 Task: Use the formula "DEC2BIN" in spreadsheet "Project protfolio".
Action: Mouse moved to (624, 97)
Screenshot: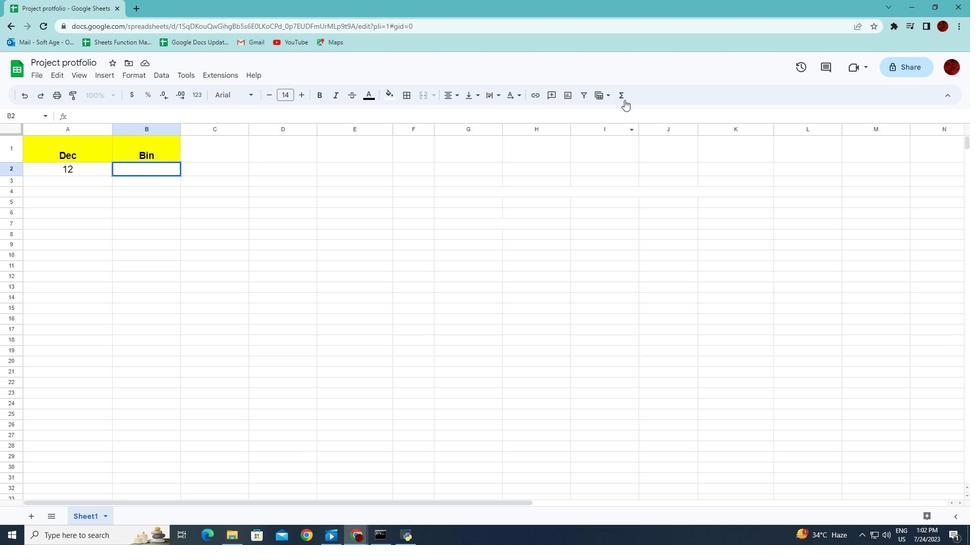 
Action: Mouse pressed left at (624, 97)
Screenshot: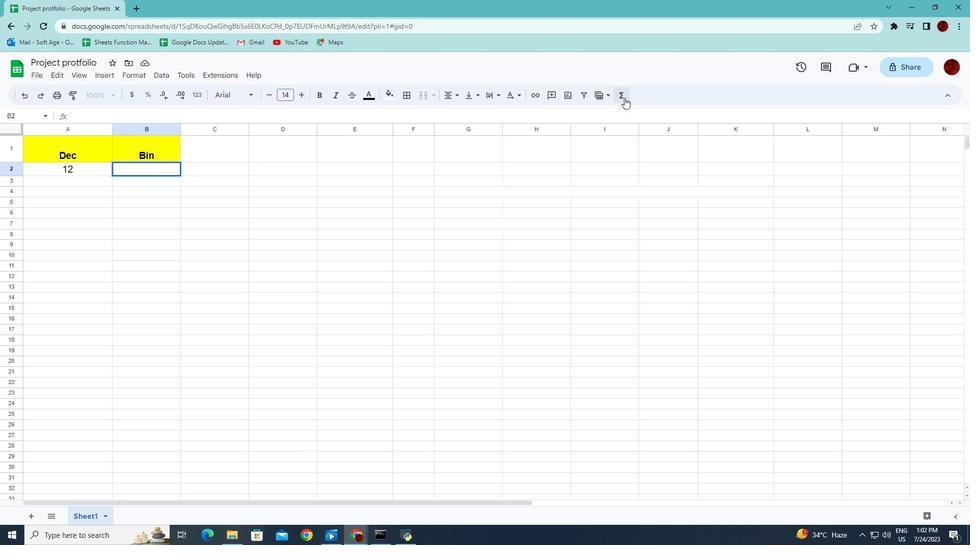 
Action: Mouse moved to (825, 211)
Screenshot: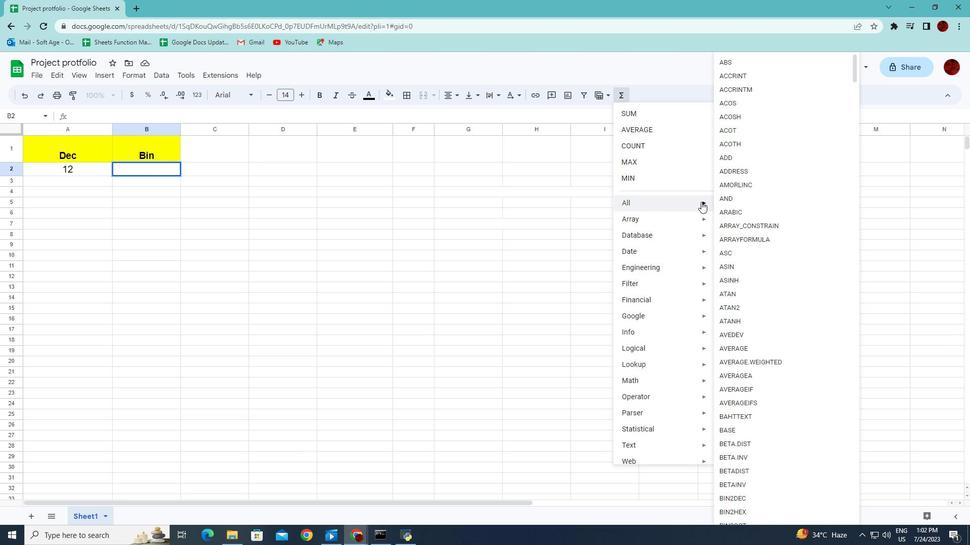 
Action: Mouse scrolled (825, 210) with delta (0, 0)
Screenshot: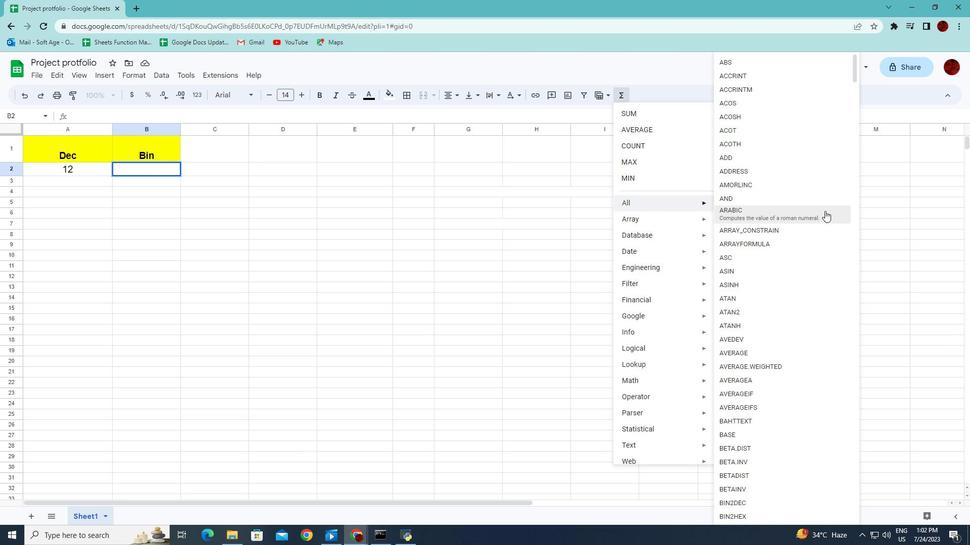 
Action: Mouse scrolled (825, 210) with delta (0, 0)
Screenshot: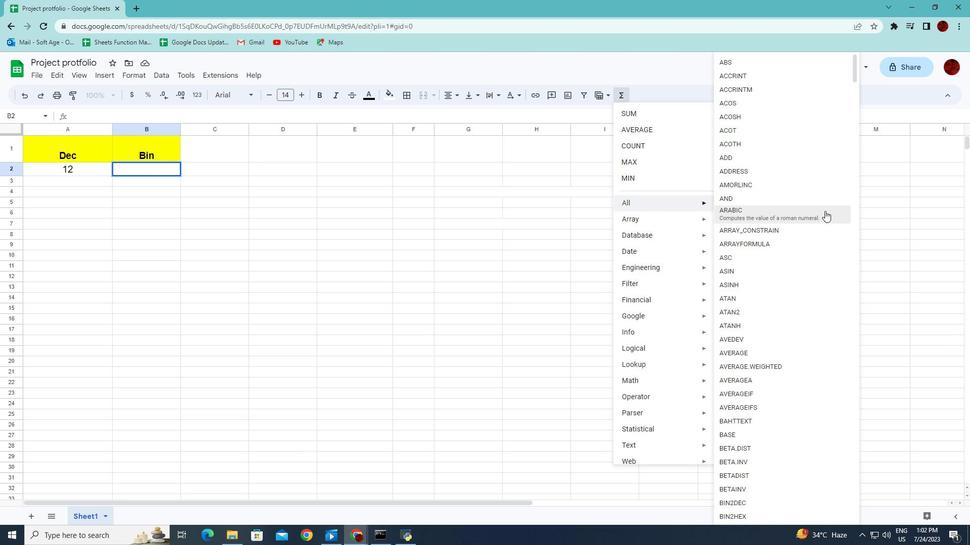 
Action: Mouse scrolled (825, 210) with delta (0, 0)
Screenshot: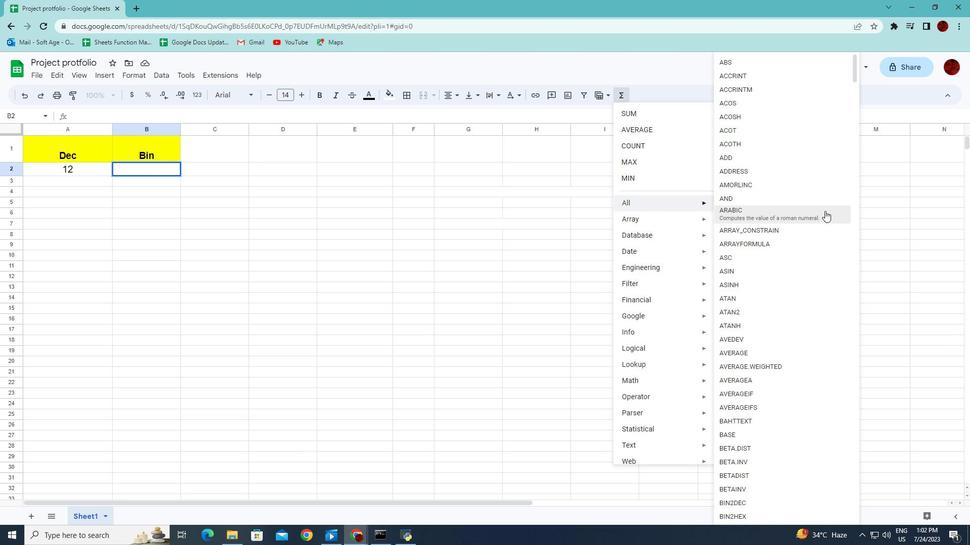 
Action: Mouse scrolled (825, 210) with delta (0, 0)
Screenshot: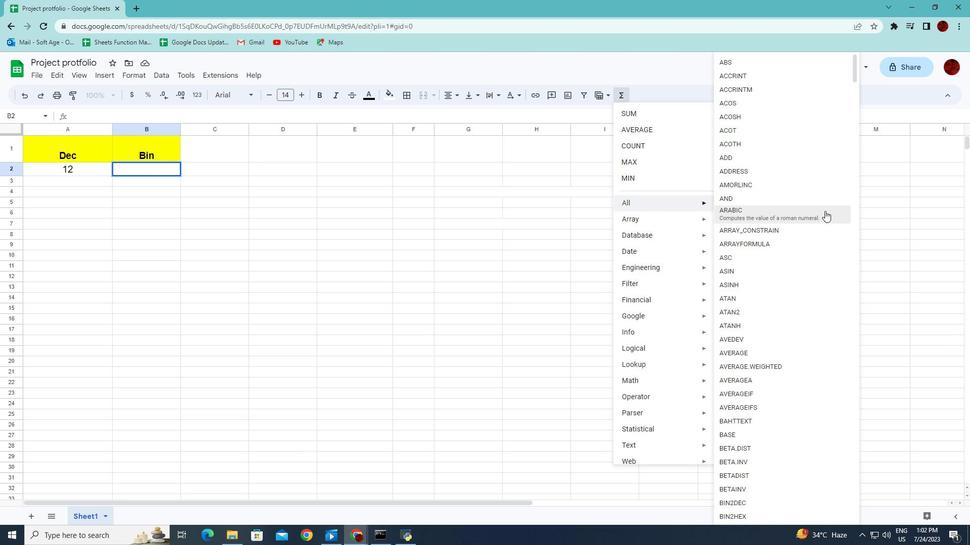 
Action: Mouse scrolled (825, 210) with delta (0, 0)
Screenshot: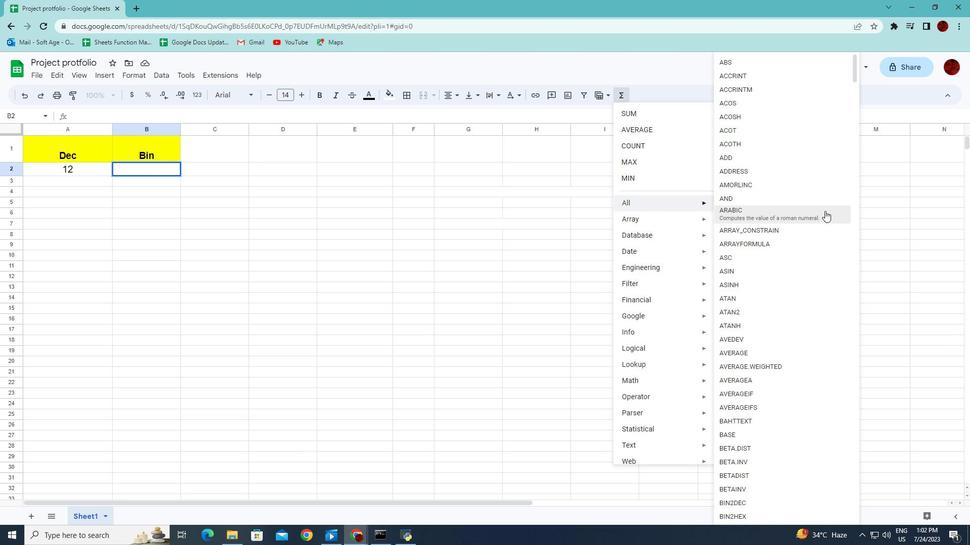 
Action: Mouse scrolled (825, 210) with delta (0, 0)
Screenshot: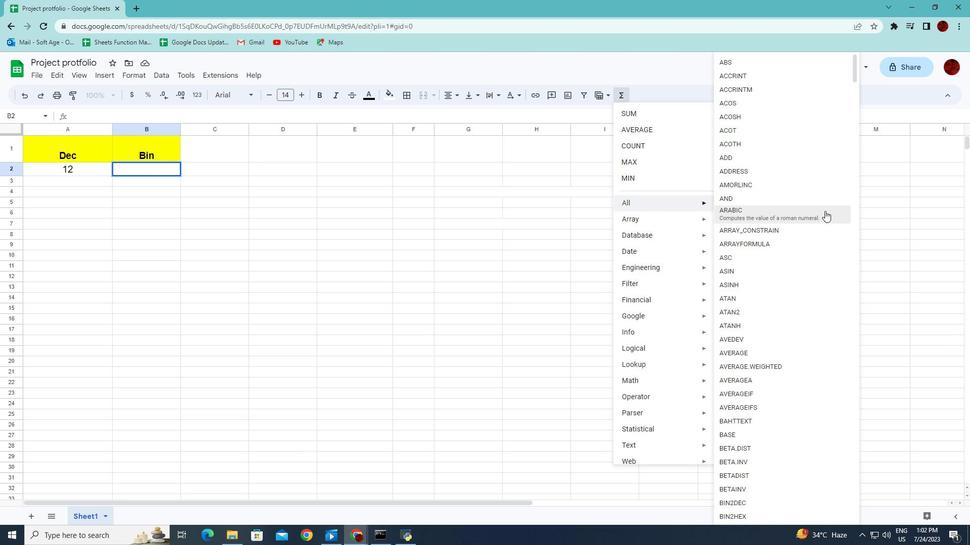 
Action: Mouse scrolled (825, 210) with delta (0, 0)
Screenshot: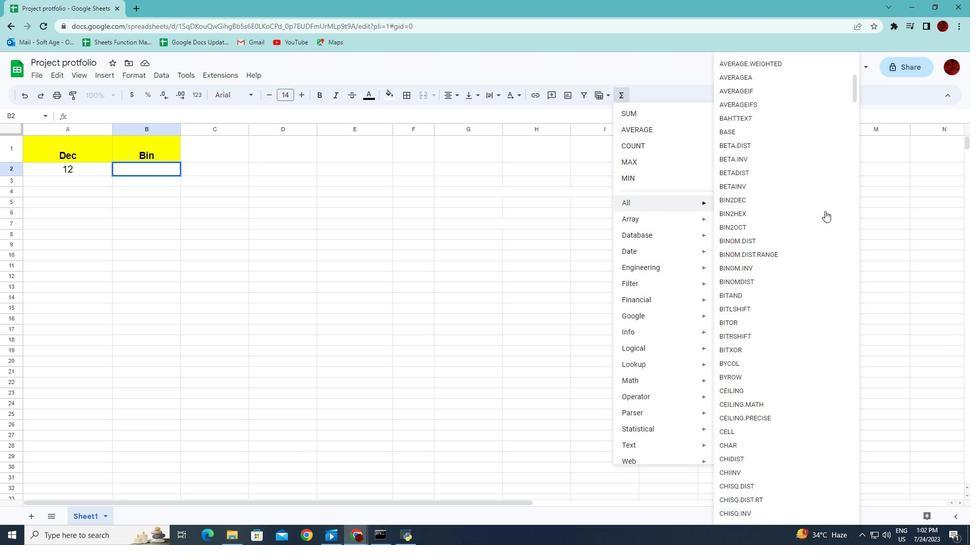 
Action: Mouse scrolled (825, 210) with delta (0, 0)
Screenshot: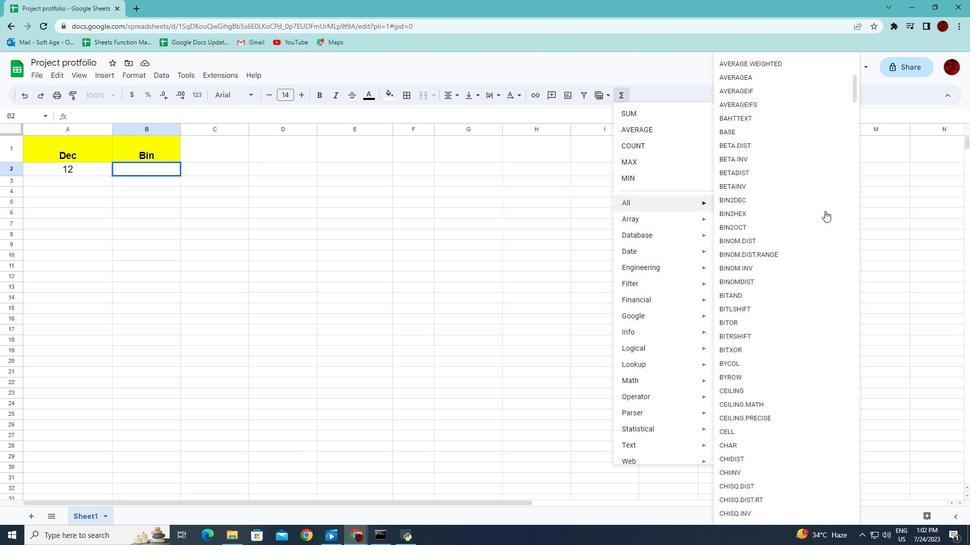 
Action: Mouse scrolled (825, 210) with delta (0, 0)
Screenshot: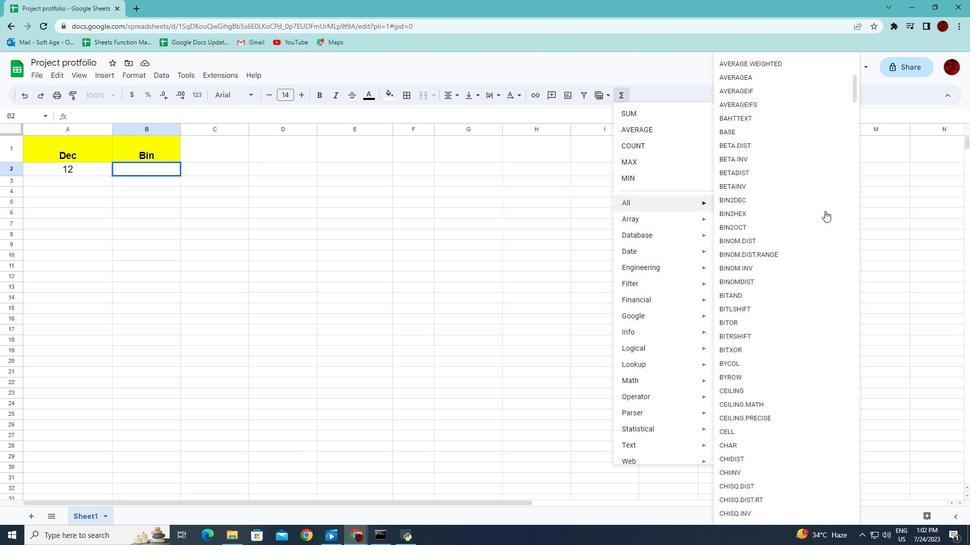
Action: Mouse scrolled (825, 210) with delta (0, 0)
Screenshot: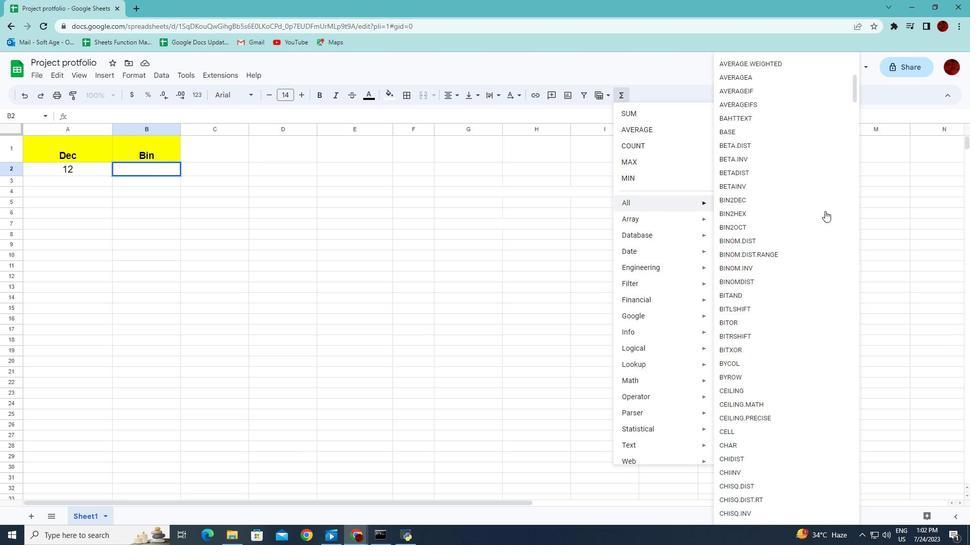 
Action: Mouse scrolled (825, 210) with delta (0, 0)
Screenshot: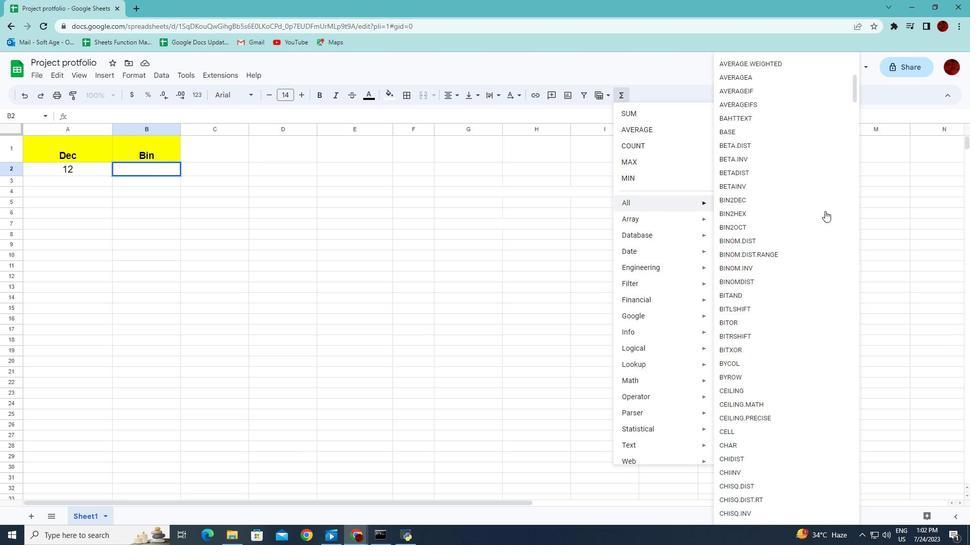 
Action: Mouse scrolled (825, 210) with delta (0, 0)
Screenshot: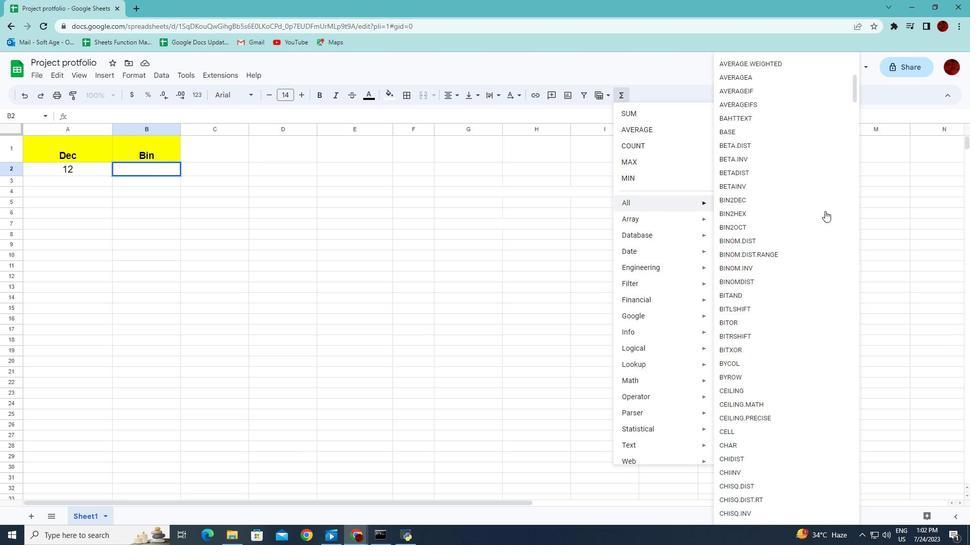 
Action: Mouse scrolled (825, 210) with delta (0, 0)
Screenshot: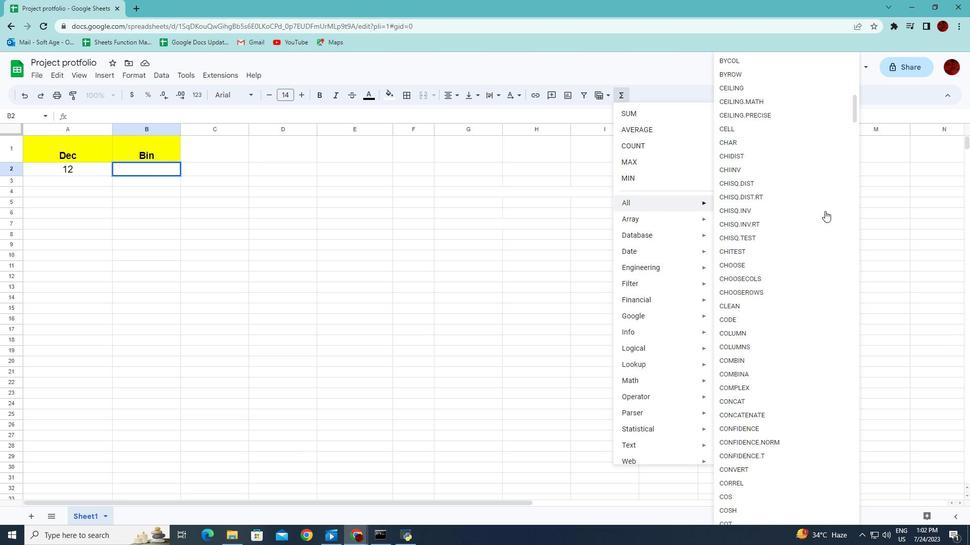 
Action: Mouse scrolled (825, 210) with delta (0, 0)
Screenshot: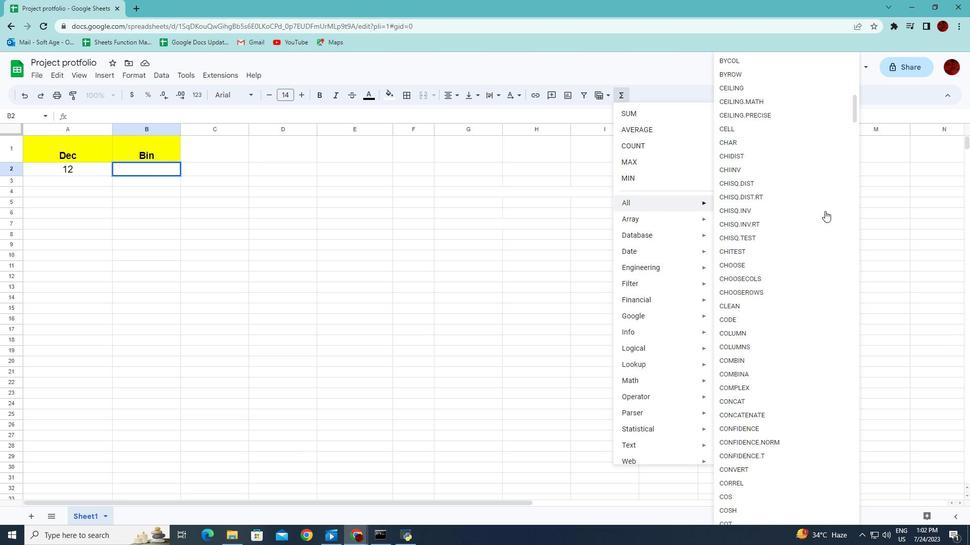 
Action: Mouse scrolled (825, 210) with delta (0, 0)
Screenshot: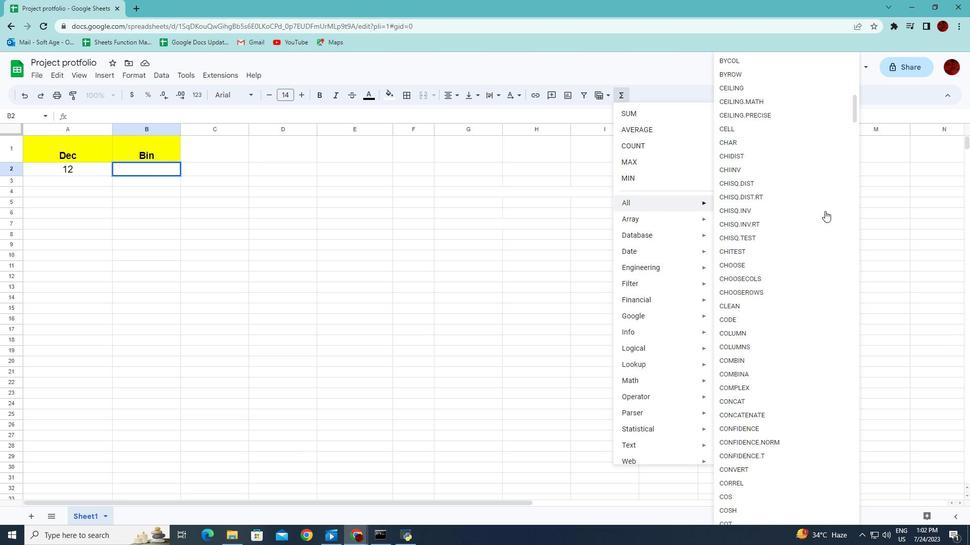 
Action: Mouse scrolled (825, 210) with delta (0, 0)
Screenshot: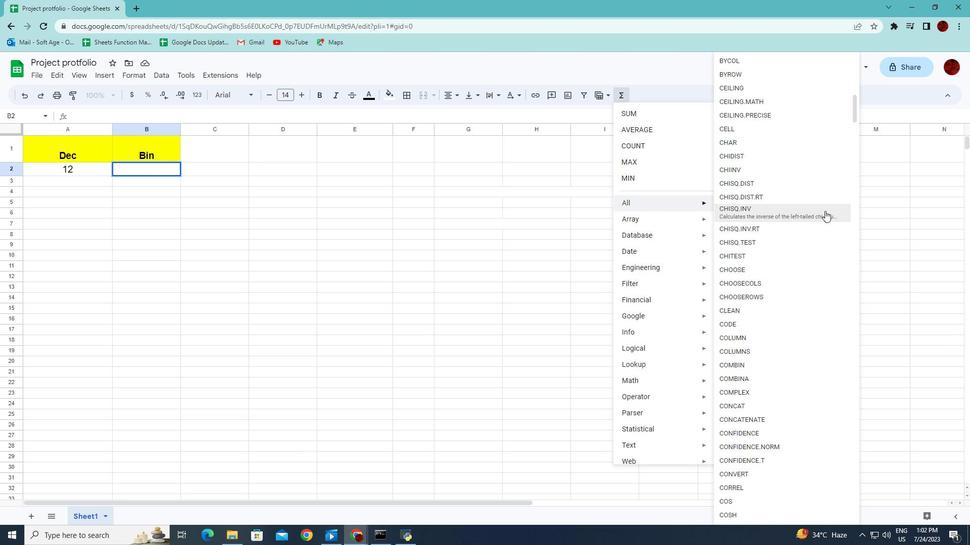 
Action: Mouse scrolled (825, 210) with delta (0, 0)
Screenshot: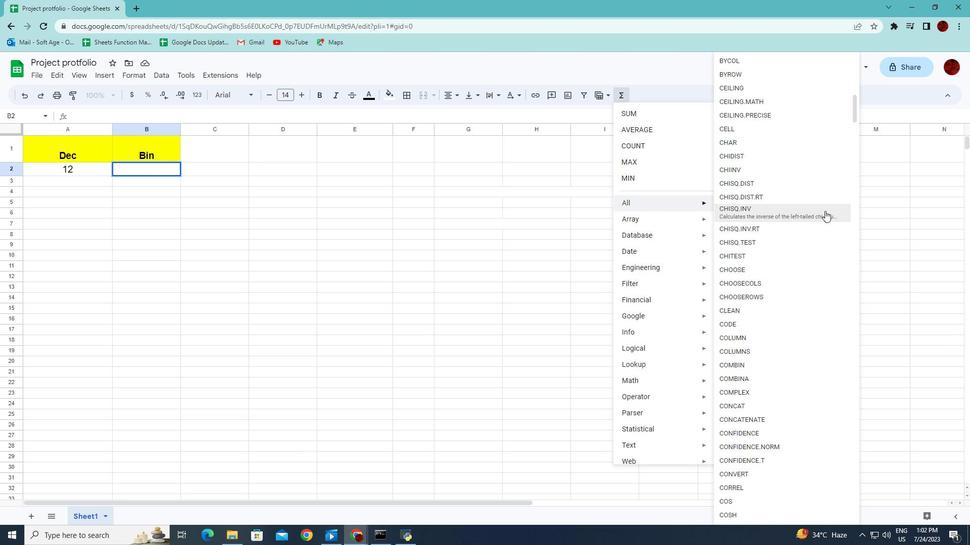 
Action: Mouse scrolled (825, 210) with delta (0, 0)
Screenshot: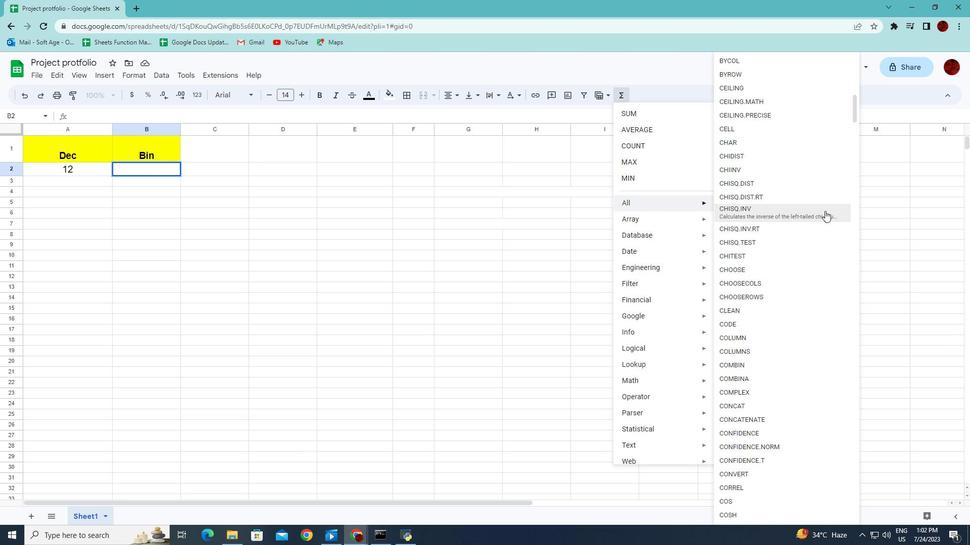 
Action: Mouse scrolled (825, 210) with delta (0, 0)
Screenshot: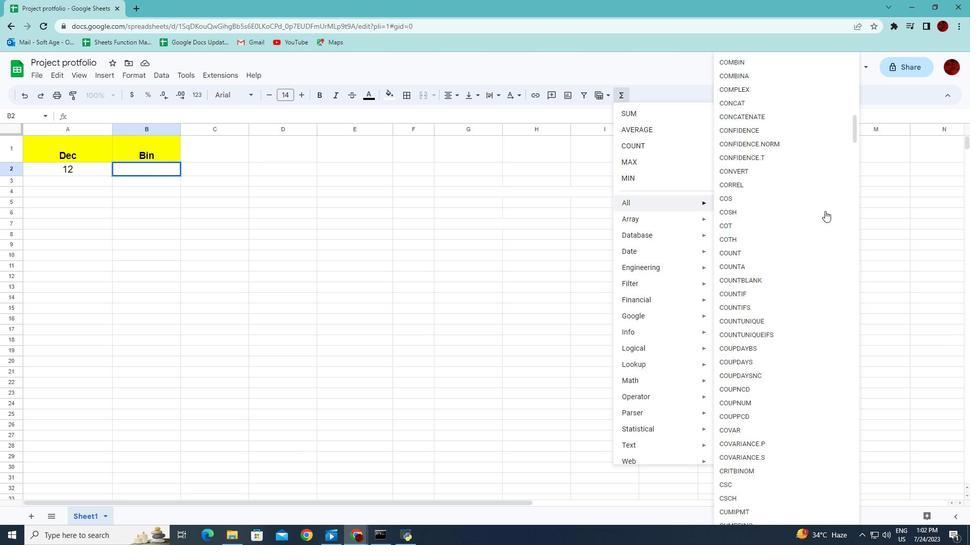 
Action: Mouse scrolled (825, 210) with delta (0, 0)
Screenshot: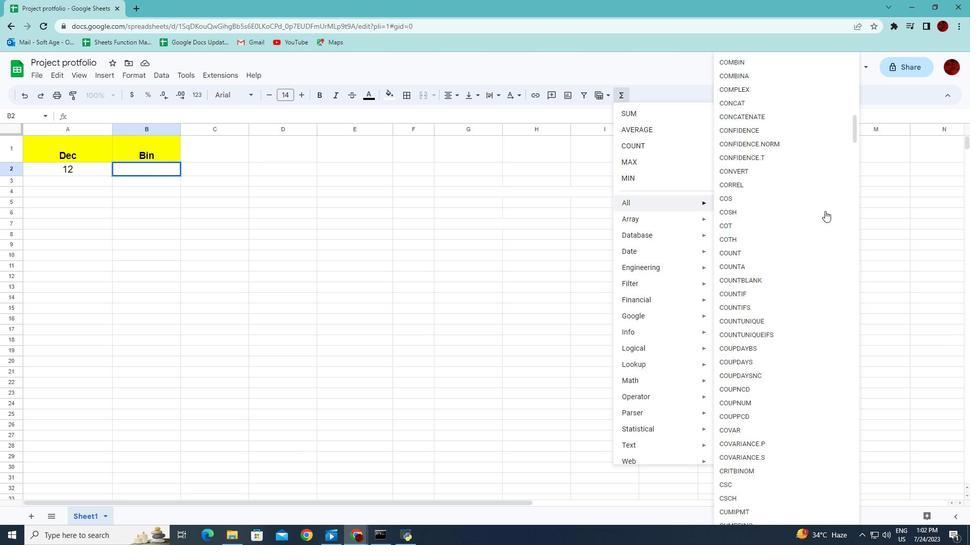 
Action: Mouse scrolled (825, 210) with delta (0, 0)
Screenshot: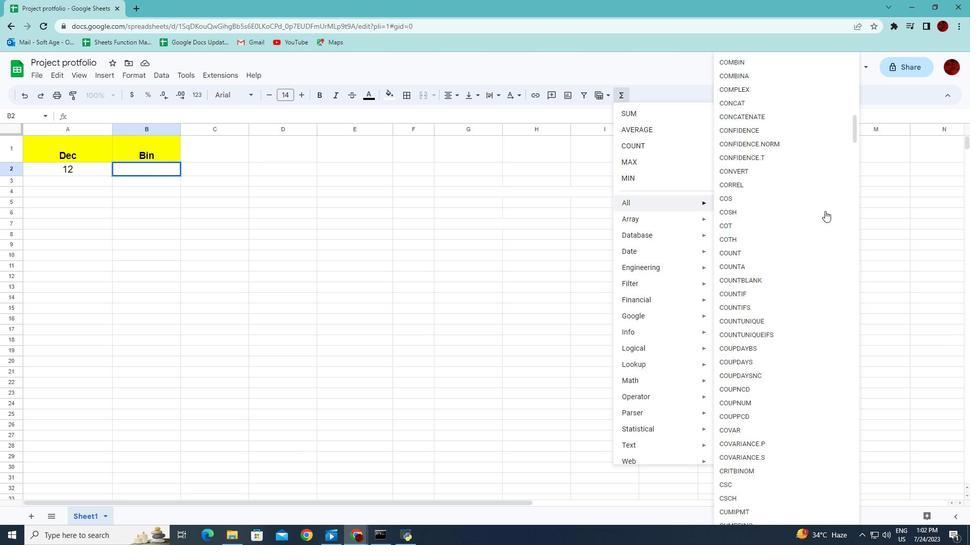 
Action: Mouse scrolled (825, 210) with delta (0, 0)
Screenshot: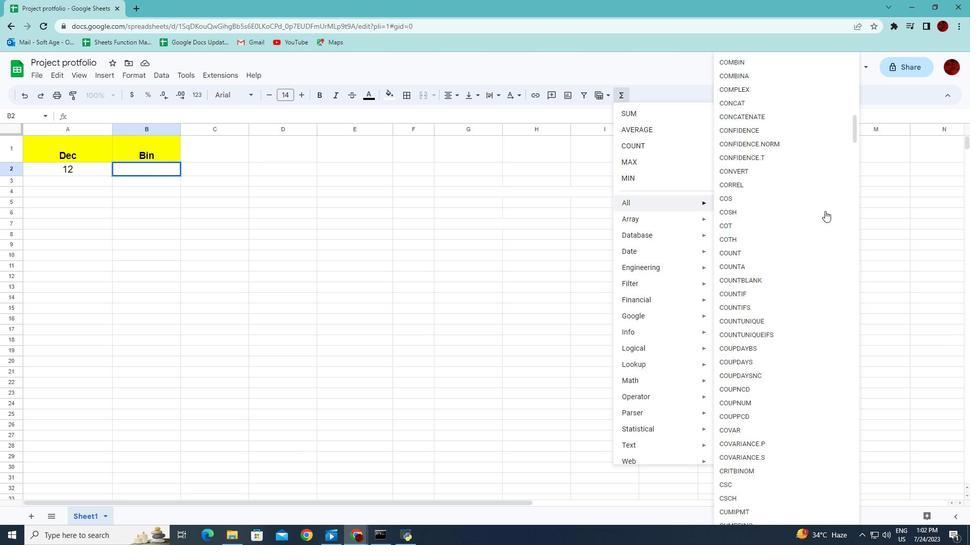 
Action: Mouse scrolled (825, 210) with delta (0, 0)
Screenshot: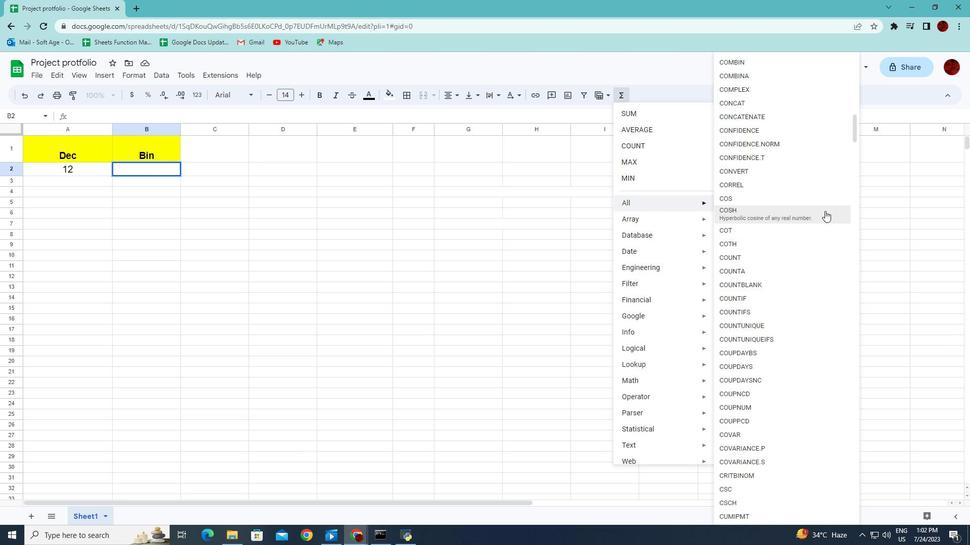 
Action: Mouse moved to (741, 447)
Screenshot: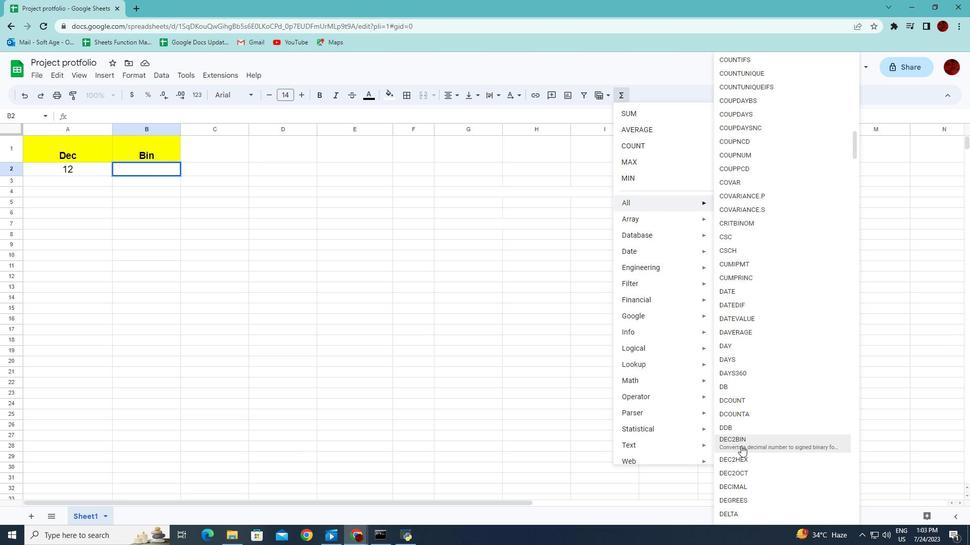 
Action: Mouse pressed left at (741, 447)
Screenshot: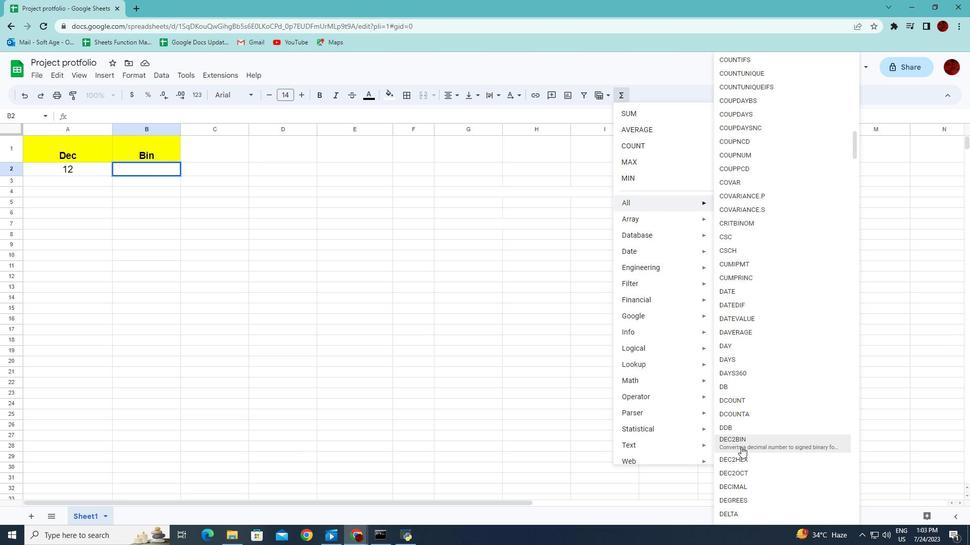 
Action: Mouse moved to (75, 171)
Screenshot: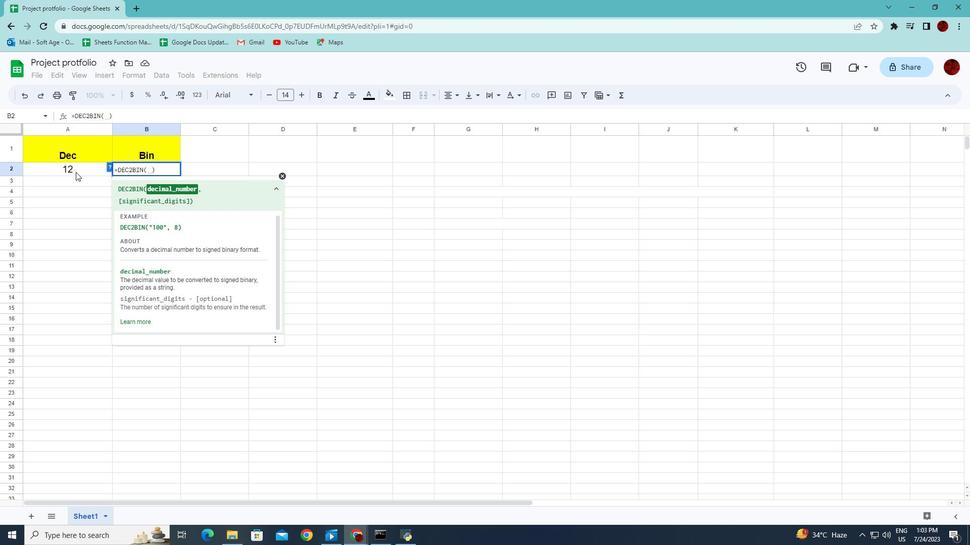 
Action: Mouse pressed left at (75, 171)
Screenshot: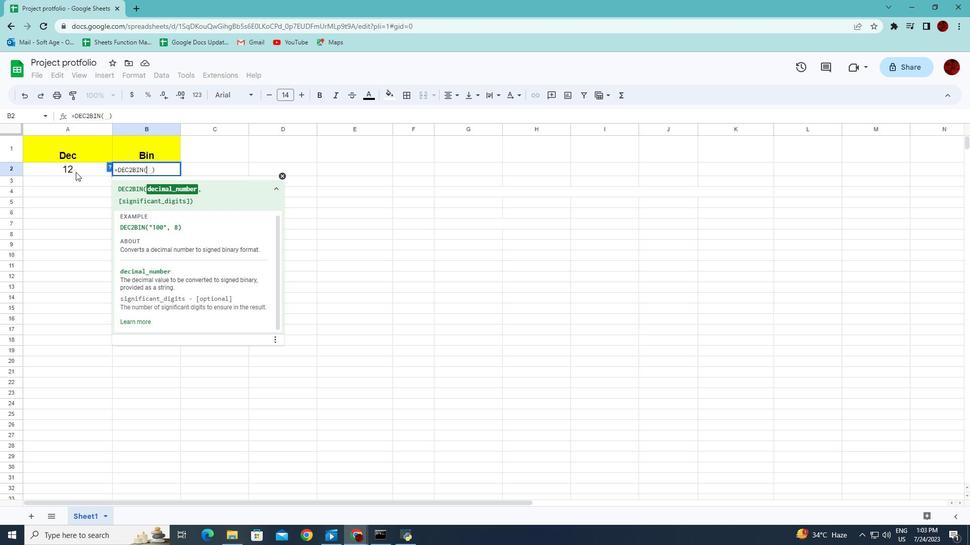 
Action: Key pressed <Key.enter>
Screenshot: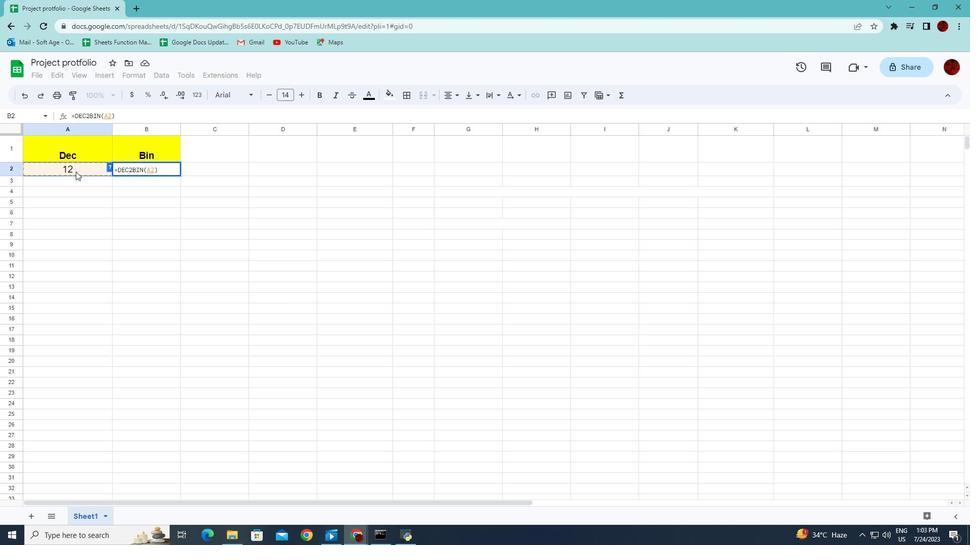
